 Task: In the  document email.epub Share this file with 'softage.5@softage.net' Make a copy of the file 'without changing the auto name' Delete the  copy of the file
Action: Mouse moved to (358, 294)
Screenshot: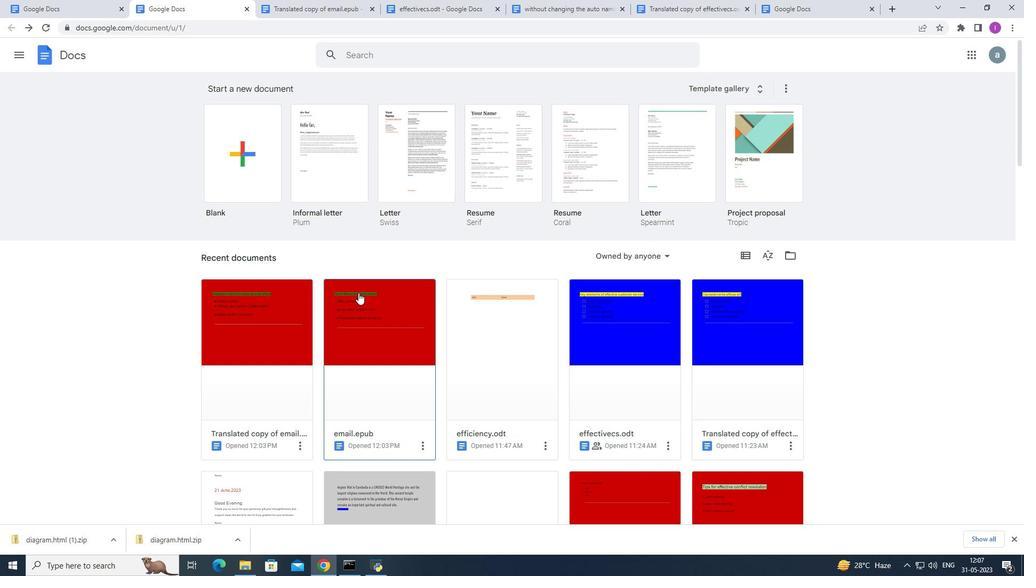 
Action: Mouse pressed left at (358, 294)
Screenshot: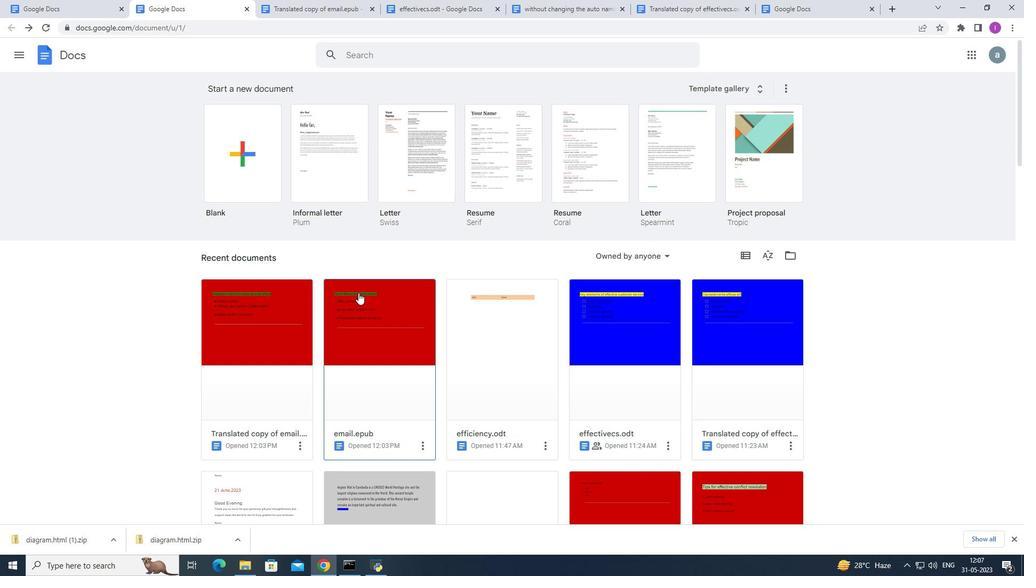 
Action: Mouse moved to (38, 63)
Screenshot: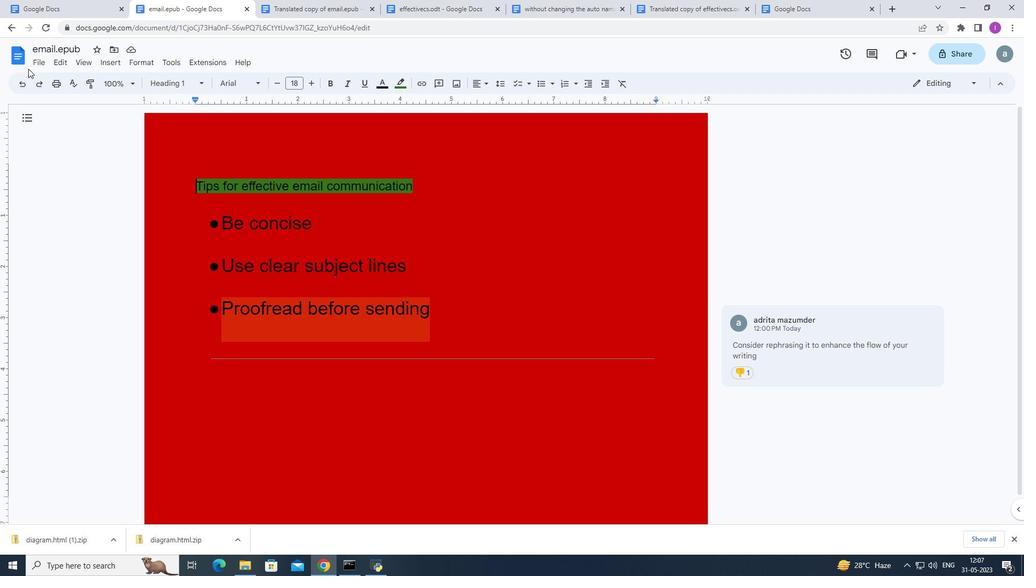 
Action: Mouse pressed left at (38, 63)
Screenshot: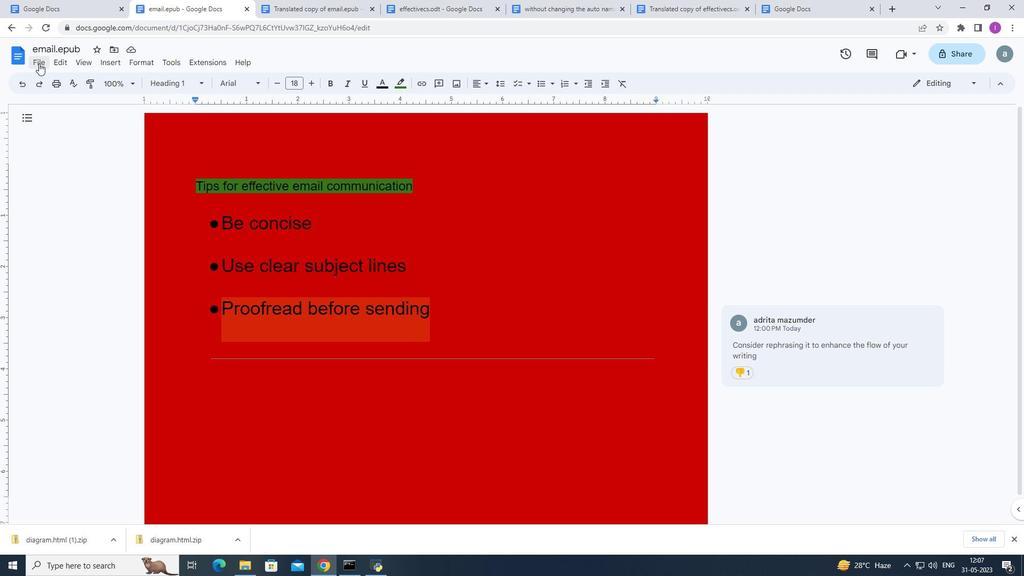 
Action: Mouse moved to (241, 157)
Screenshot: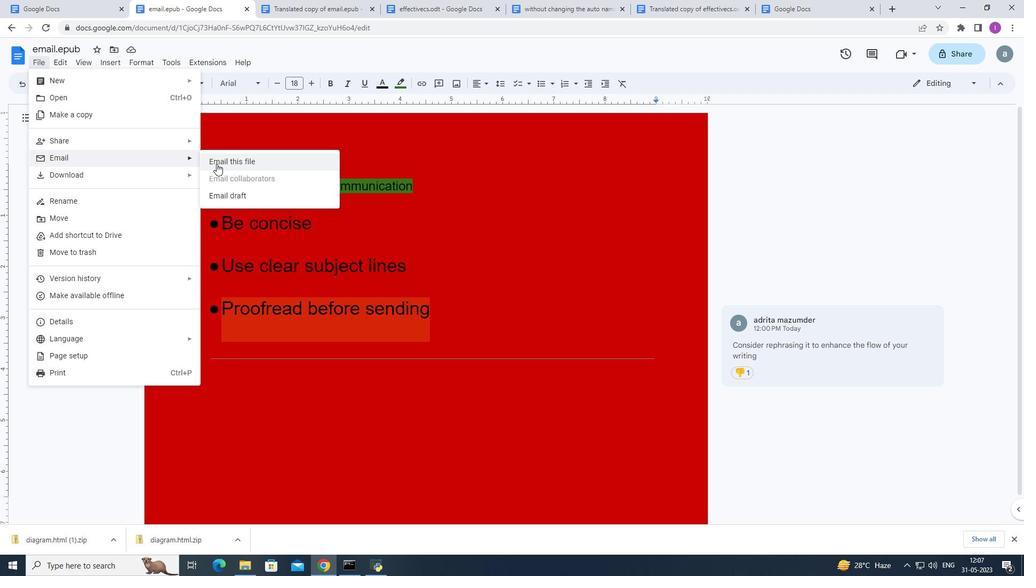 
Action: Mouse pressed left at (241, 157)
Screenshot: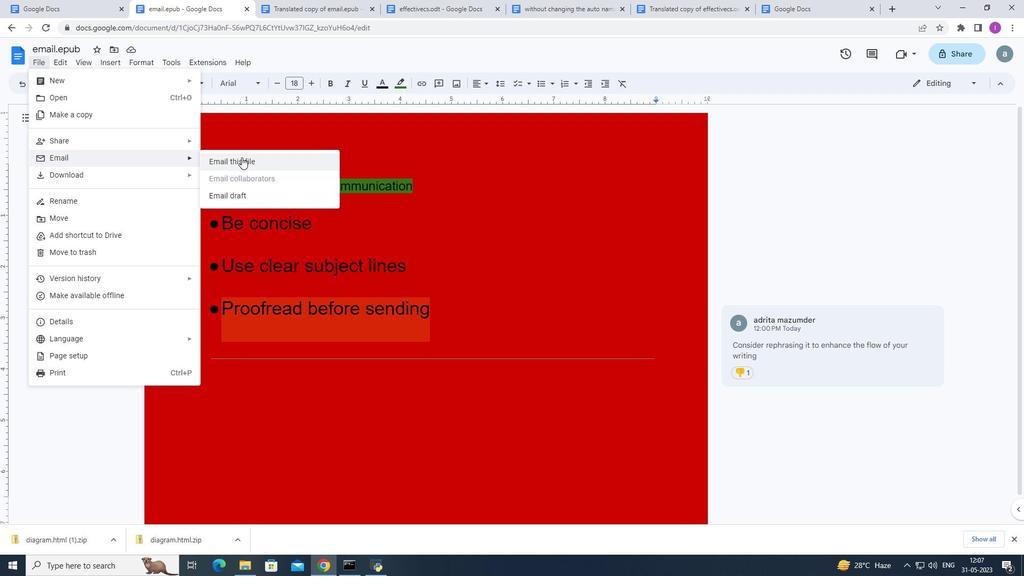
Action: Mouse moved to (648, 207)
Screenshot: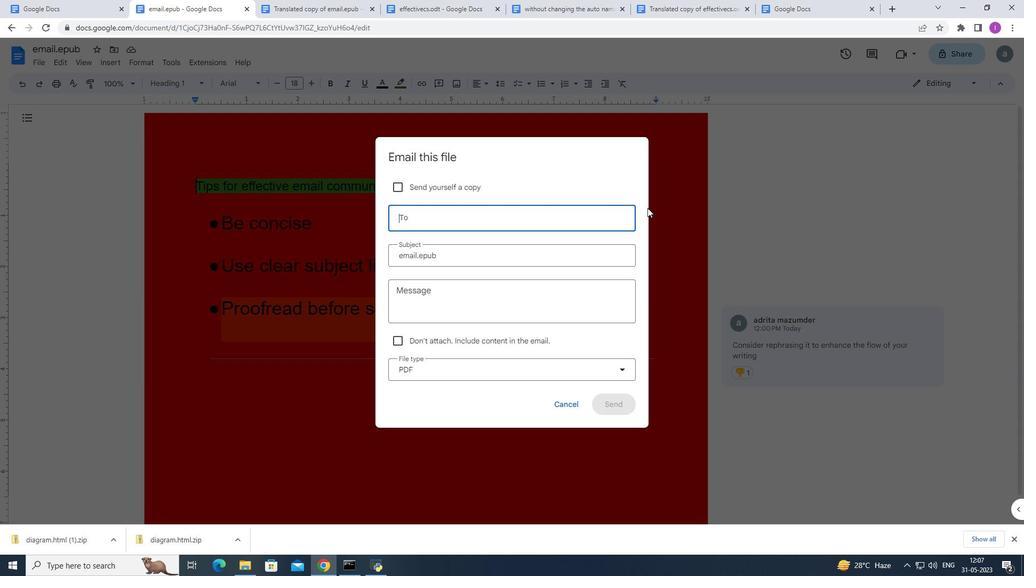 
Action: Key pressed so
Screenshot: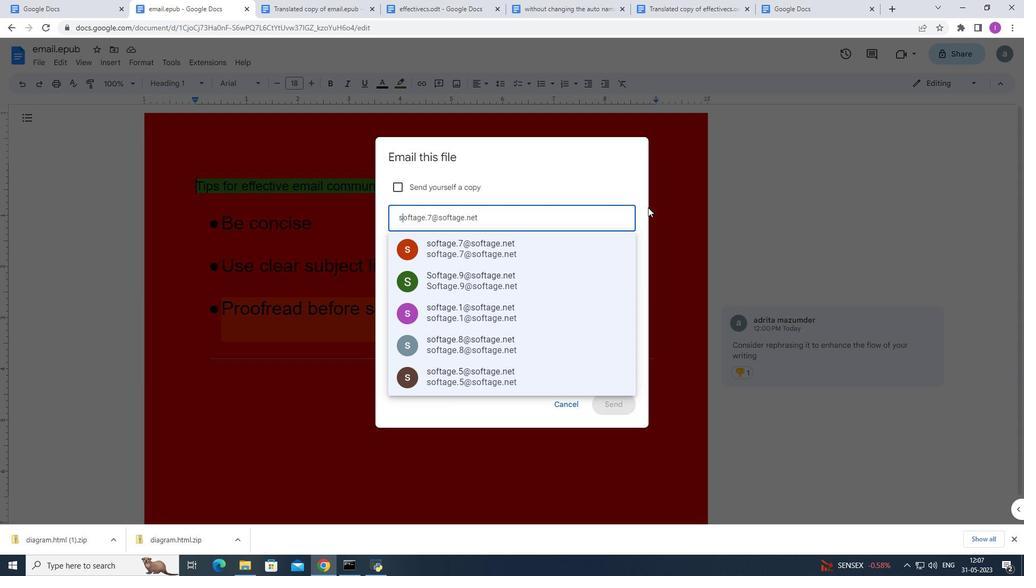 
Action: Mouse moved to (481, 382)
Screenshot: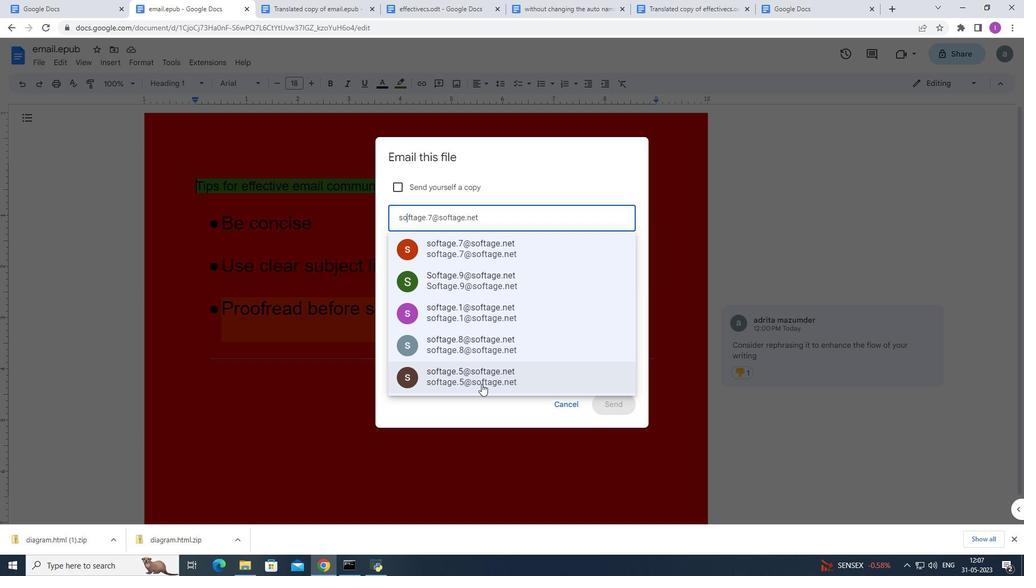 
Action: Mouse pressed left at (481, 382)
Screenshot: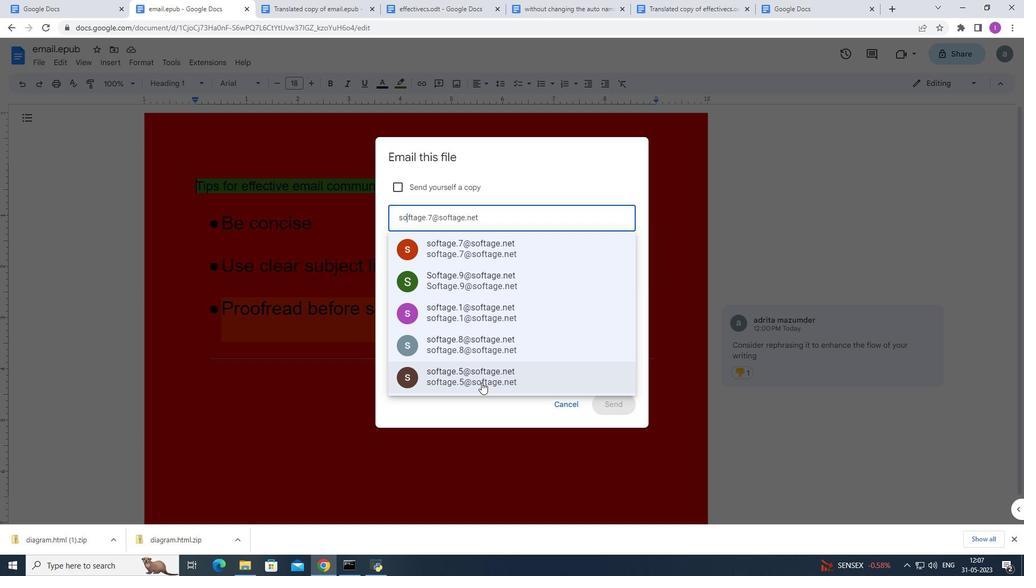 
Action: Mouse moved to (610, 400)
Screenshot: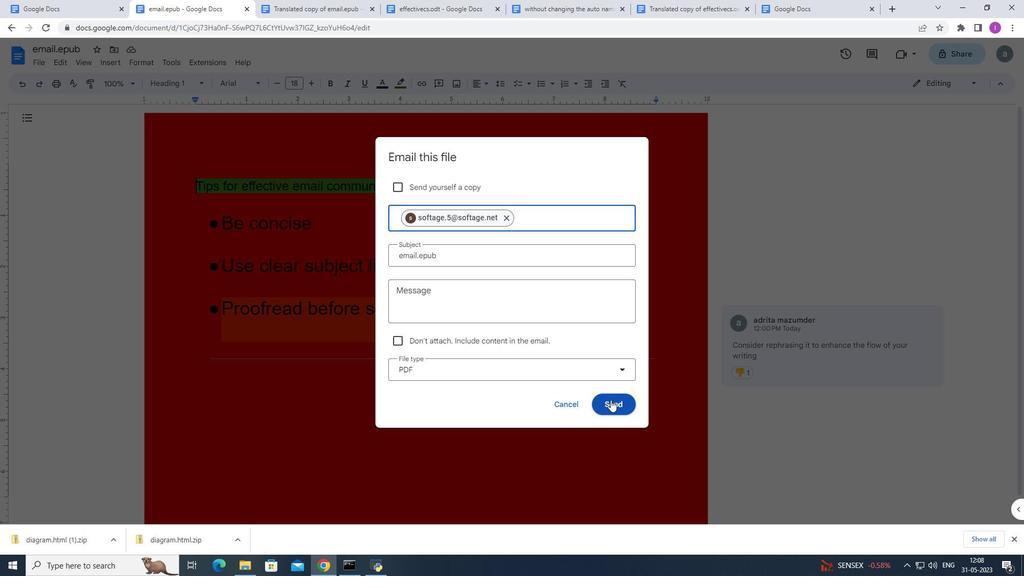 
Action: Mouse pressed left at (610, 400)
Screenshot: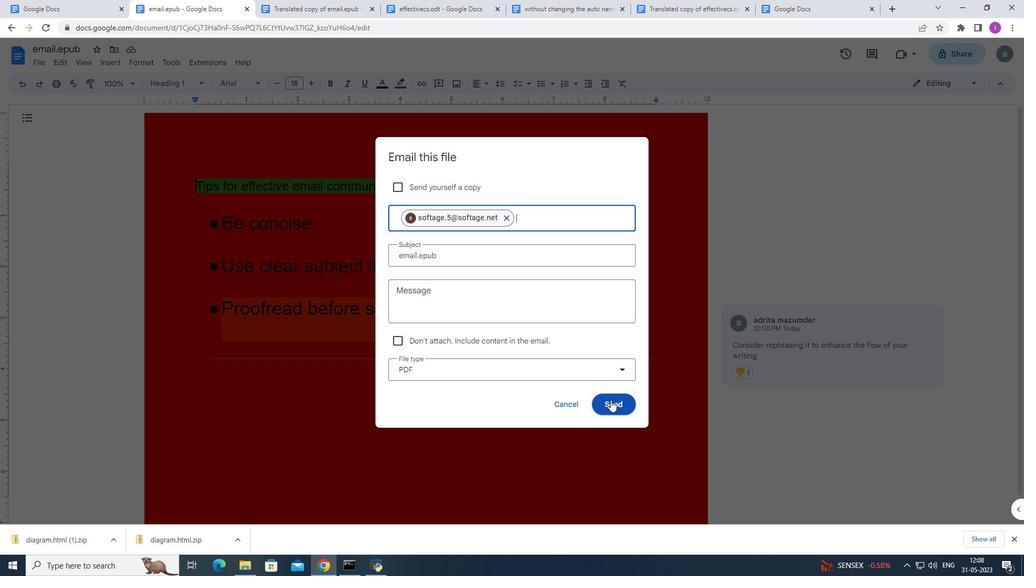 
Action: Mouse moved to (36, 62)
Screenshot: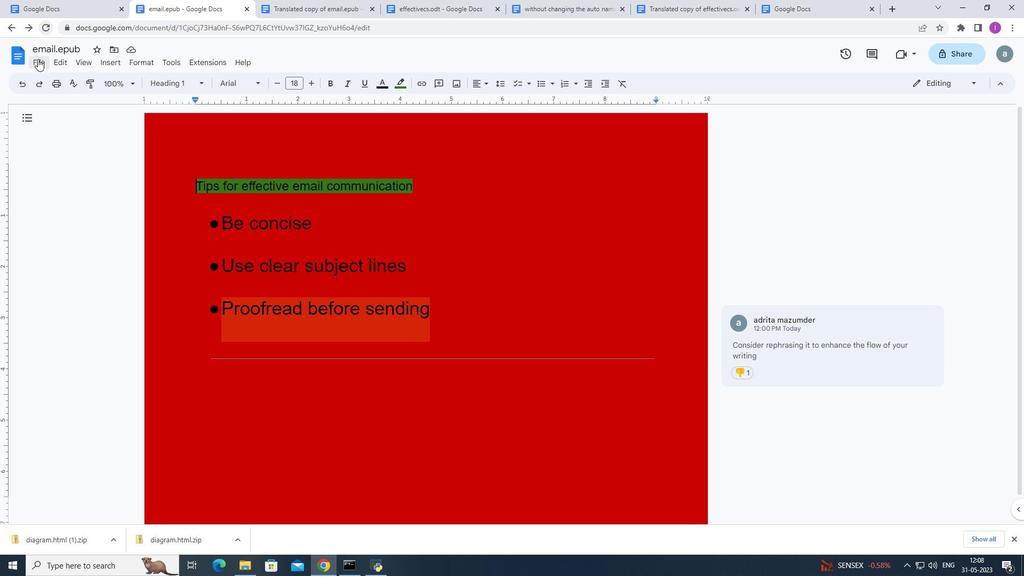 
Action: Mouse pressed left at (36, 62)
Screenshot: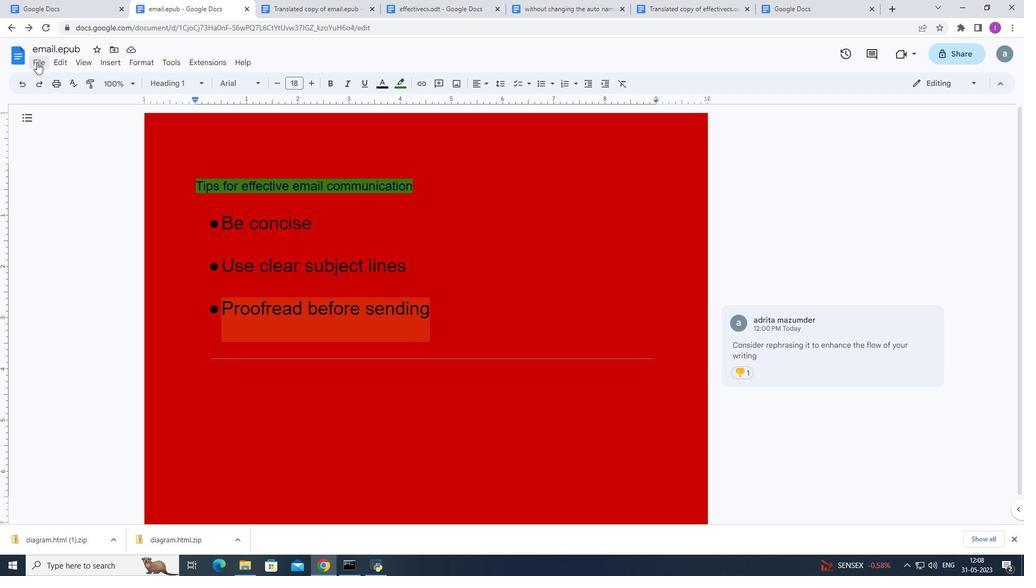 
Action: Mouse moved to (113, 114)
Screenshot: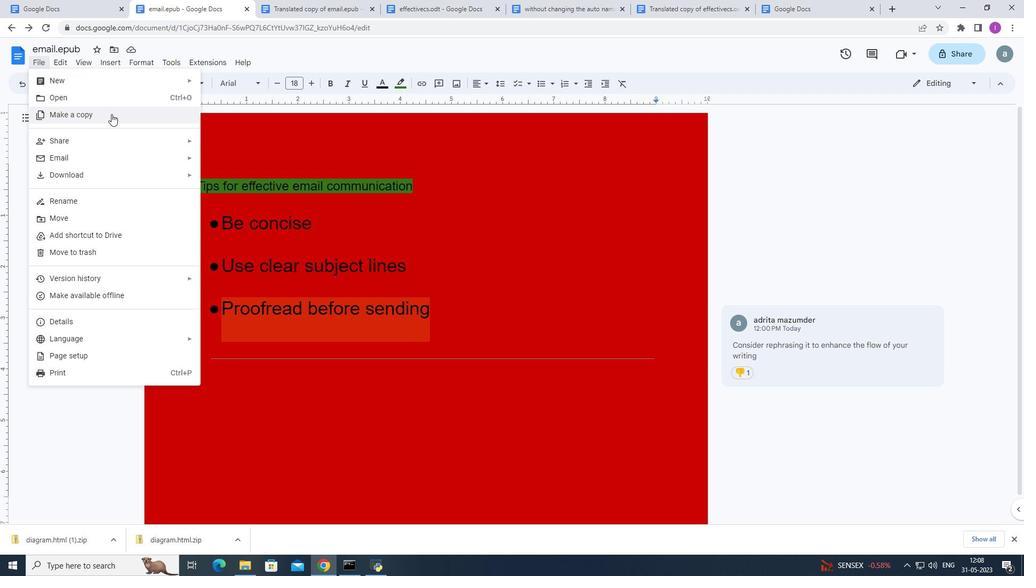 
Action: Mouse pressed left at (113, 114)
Screenshot: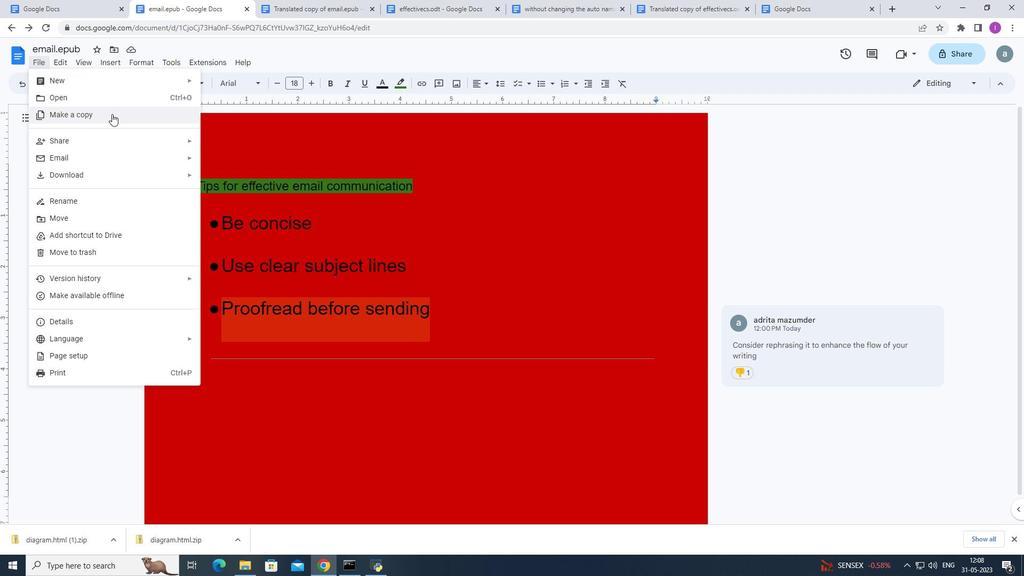 
Action: Mouse moved to (593, 274)
Screenshot: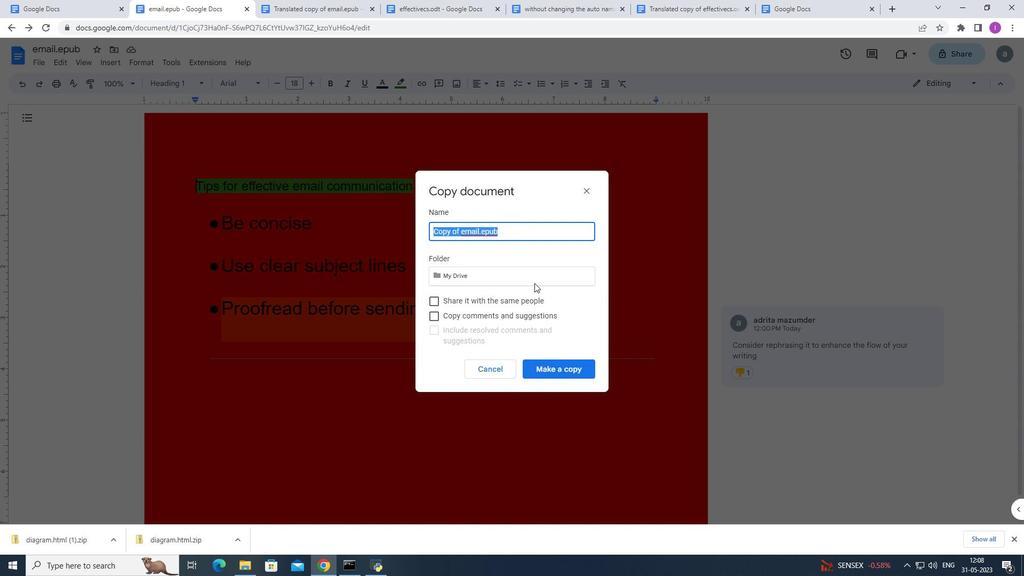 
Action: Key pressed without<Key.space>chg<Key.backspace>anging<Key.space>theauto<Key.space>
Screenshot: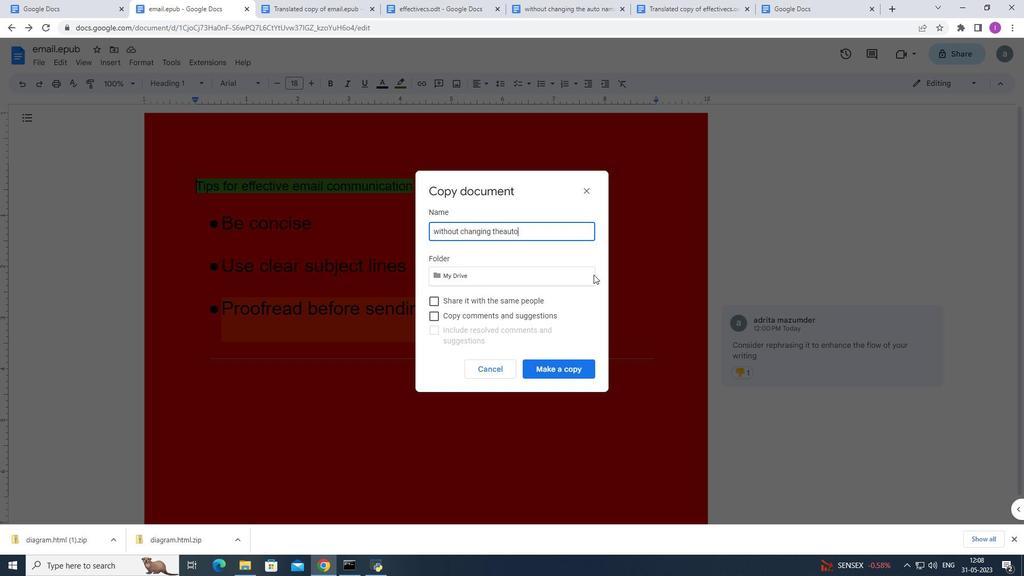 
Action: Mouse moved to (593, 274)
Screenshot: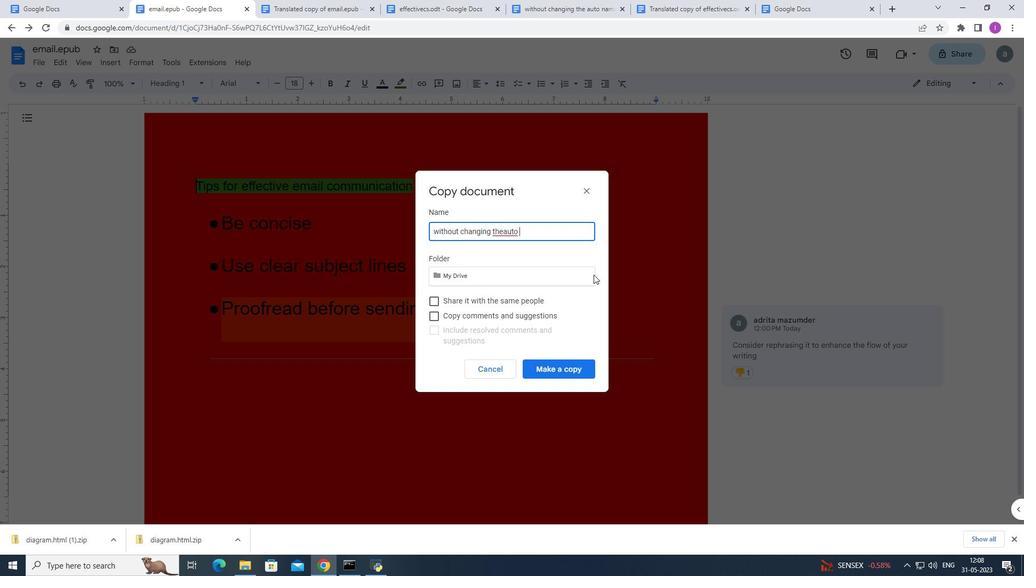 
Action: Mouse scrolled (593, 273) with delta (0, 0)
Screenshot: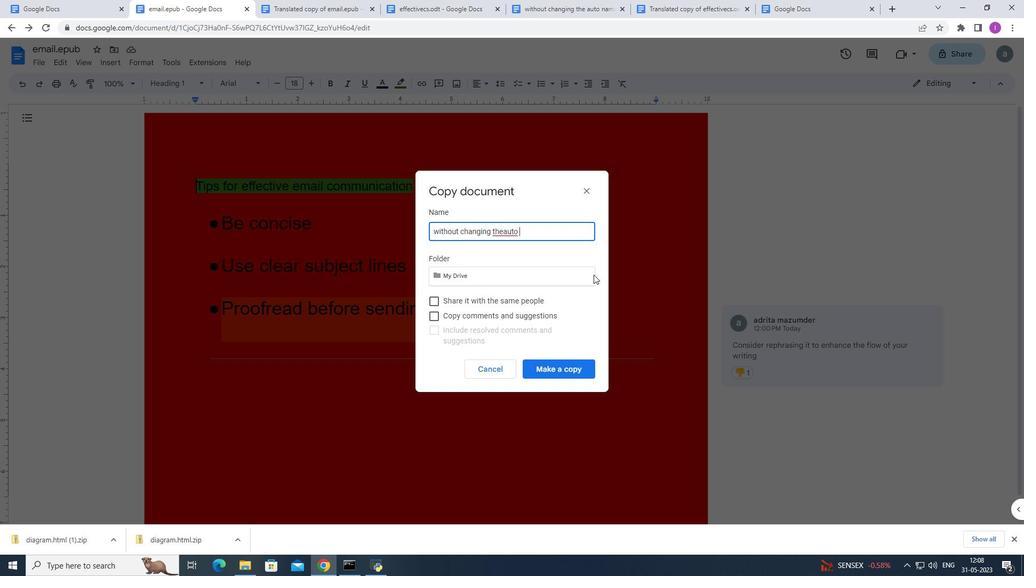 
Action: Mouse moved to (502, 232)
Screenshot: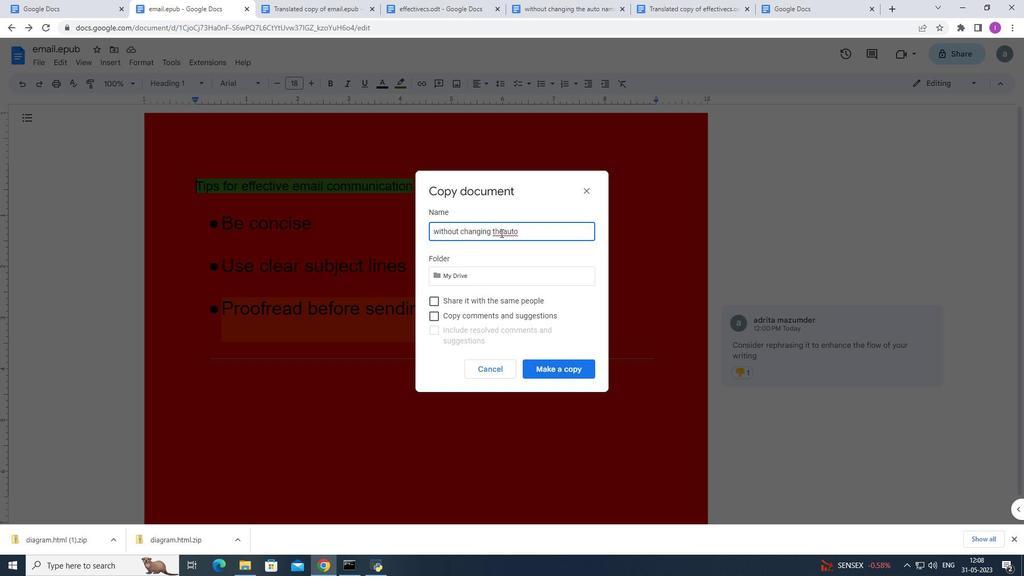 
Action: Mouse pressed left at (502, 232)
Screenshot: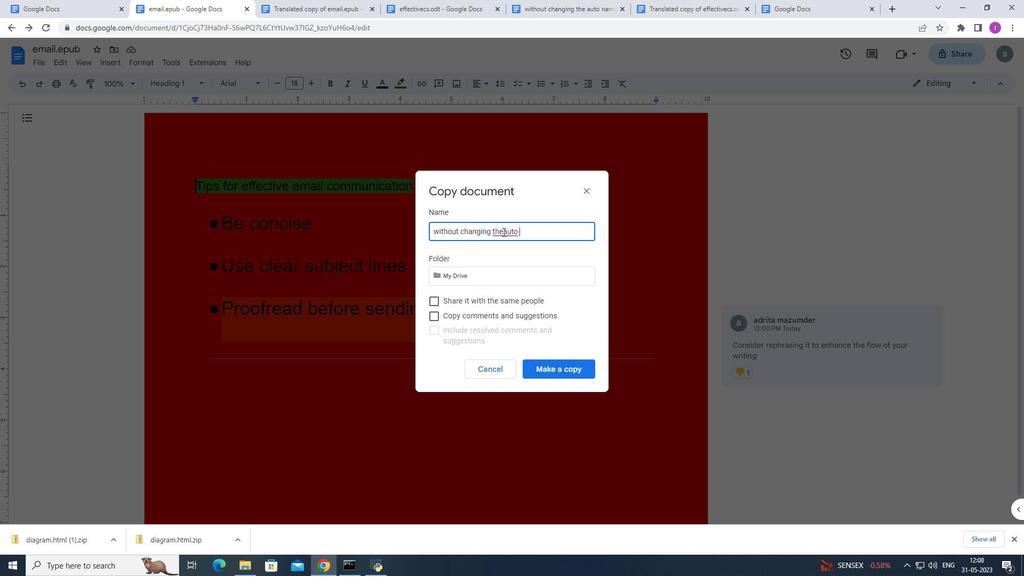 
Action: Key pressed <Key.space>
Screenshot: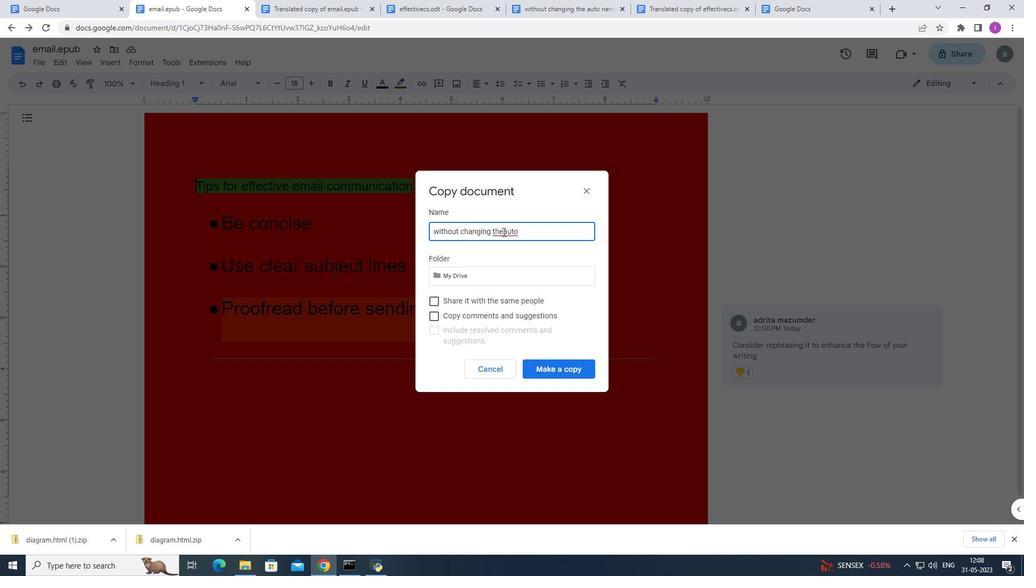 
Action: Mouse moved to (533, 233)
Screenshot: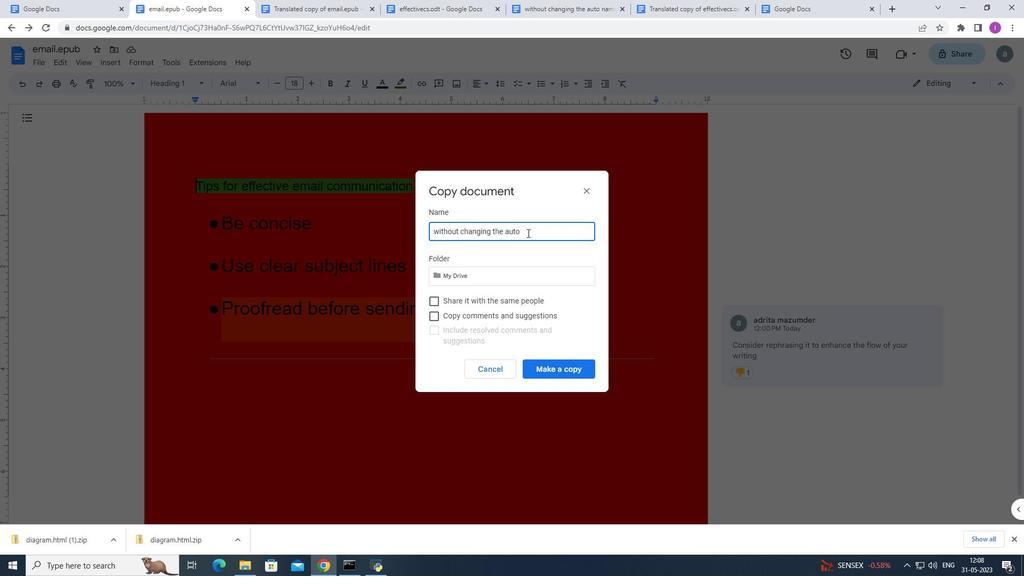 
Action: Mouse pressed left at (533, 233)
Screenshot: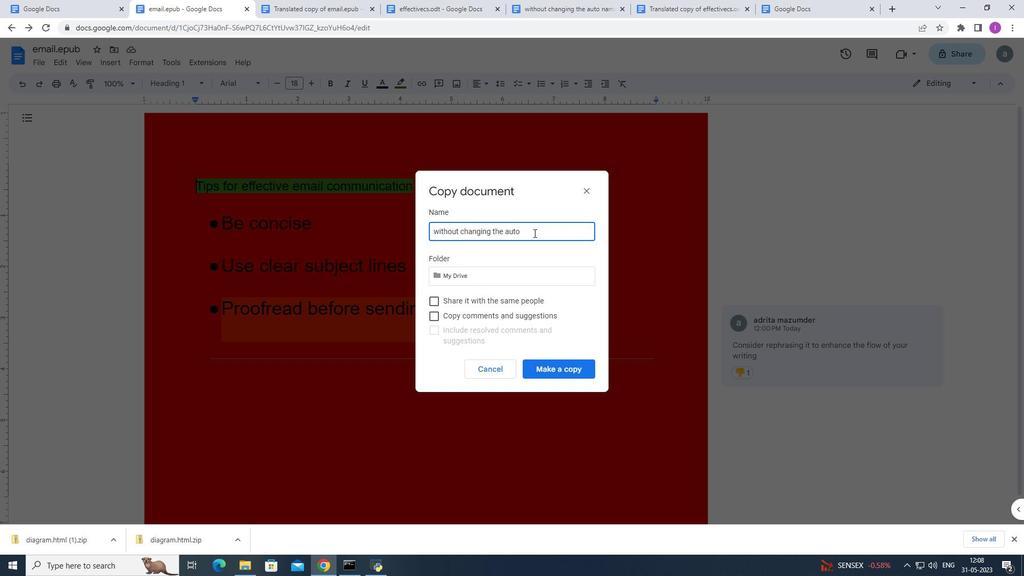 
Action: Key pressed name
Screenshot: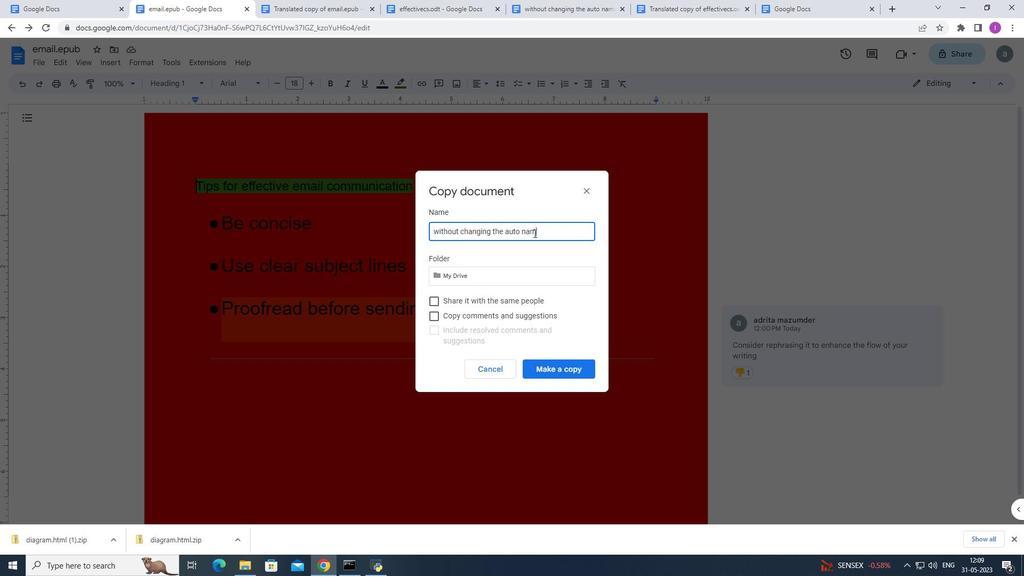 
Action: Mouse moved to (547, 363)
Screenshot: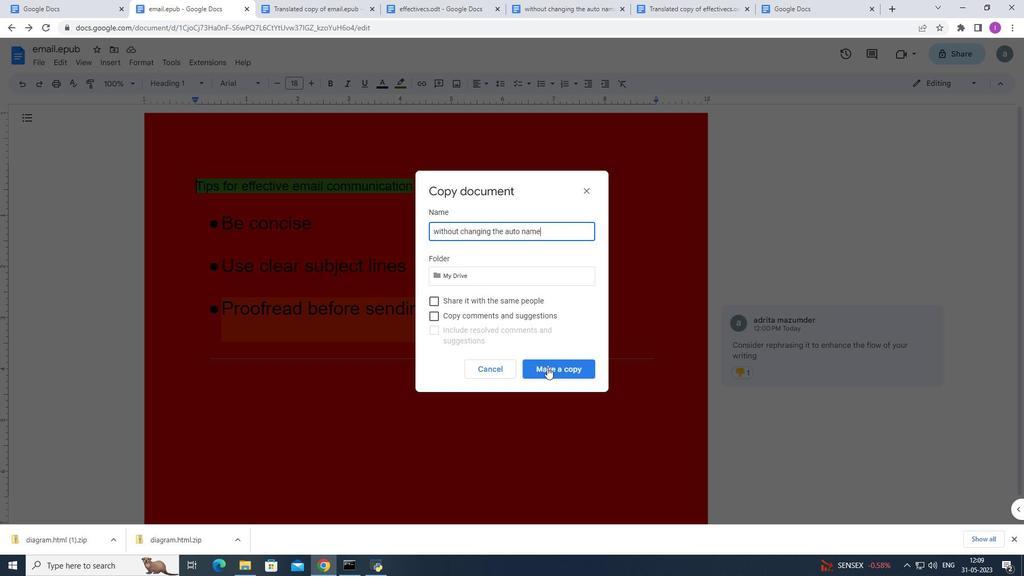 
Action: Mouse pressed left at (547, 363)
Screenshot: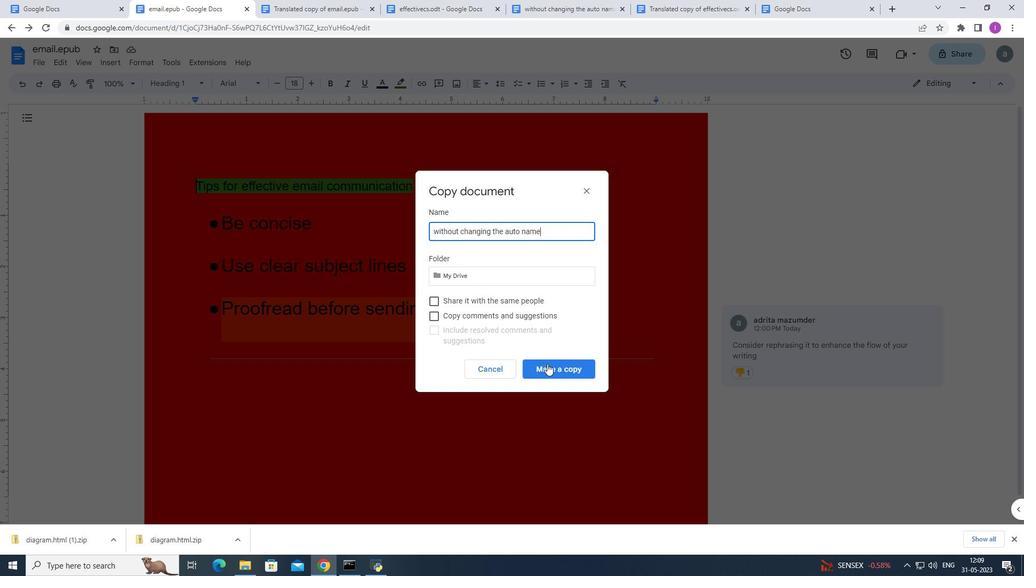 
Action: Mouse moved to (174, 9)
Screenshot: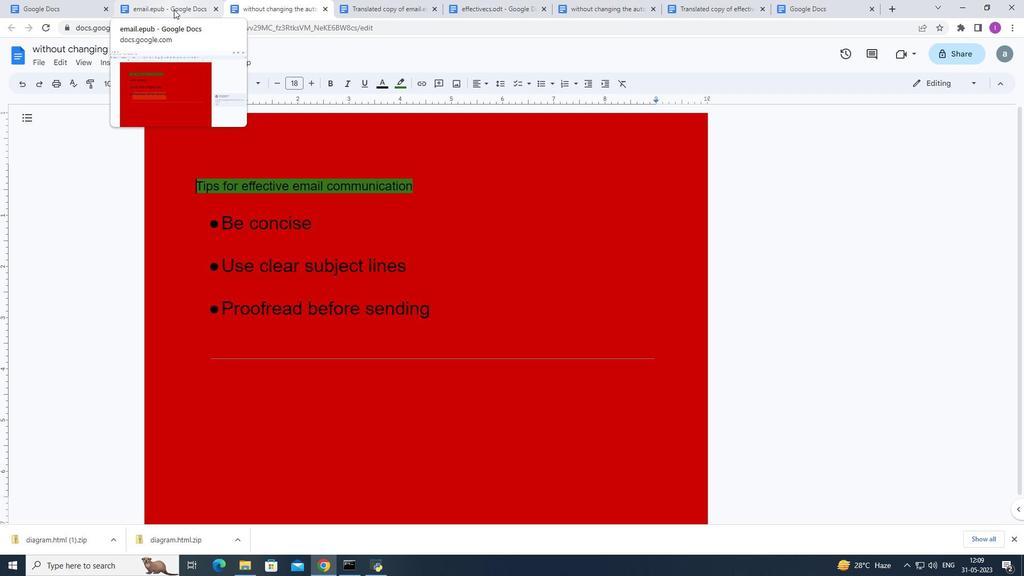 
Action: Mouse pressed left at (174, 9)
Screenshot: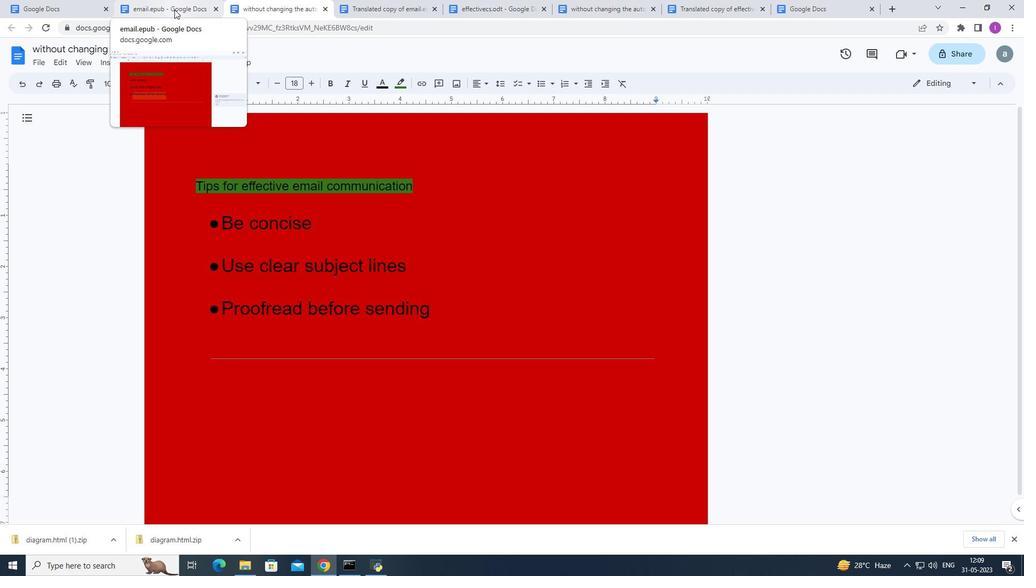 
Action: Mouse moved to (13, 32)
Screenshot: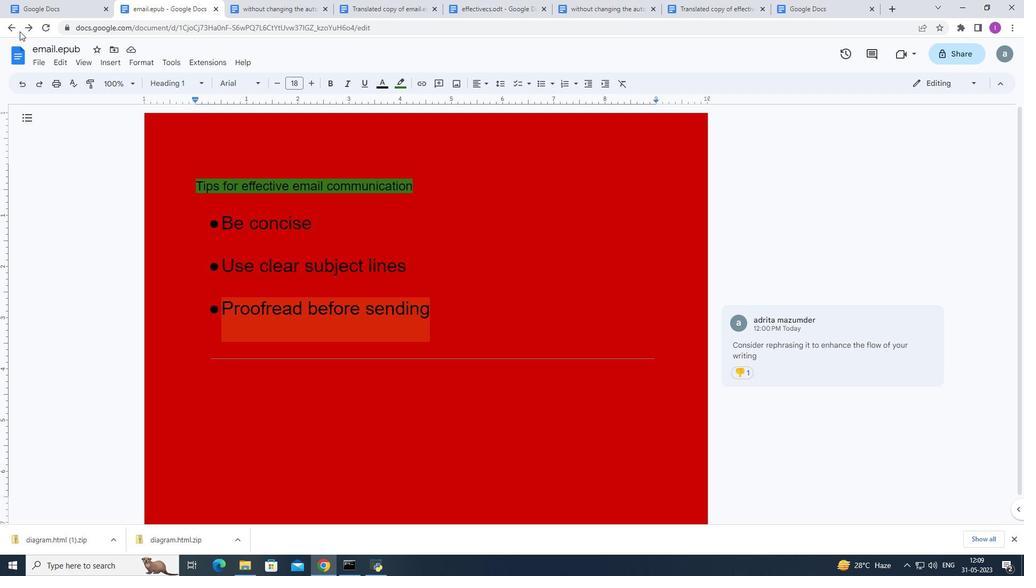 
Action: Mouse pressed left at (13, 32)
Screenshot: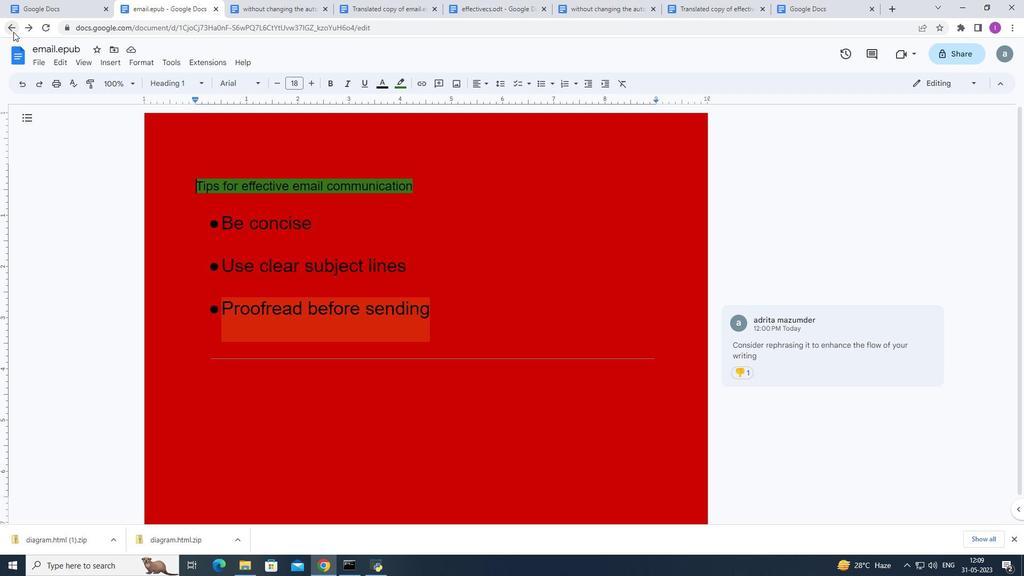 
Action: Mouse moved to (253, 375)
Screenshot: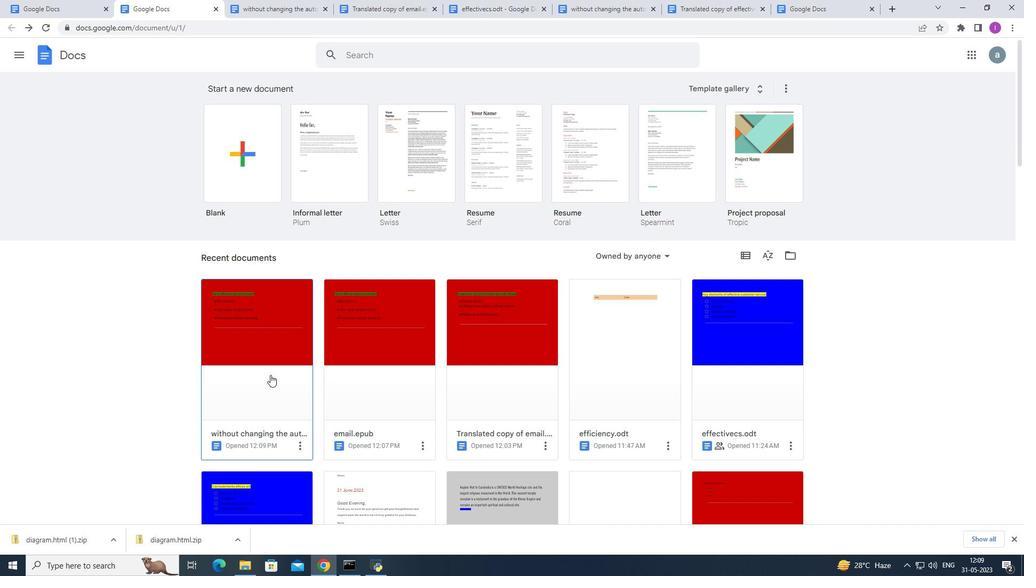 
Action: Mouse pressed left at (253, 375)
Screenshot: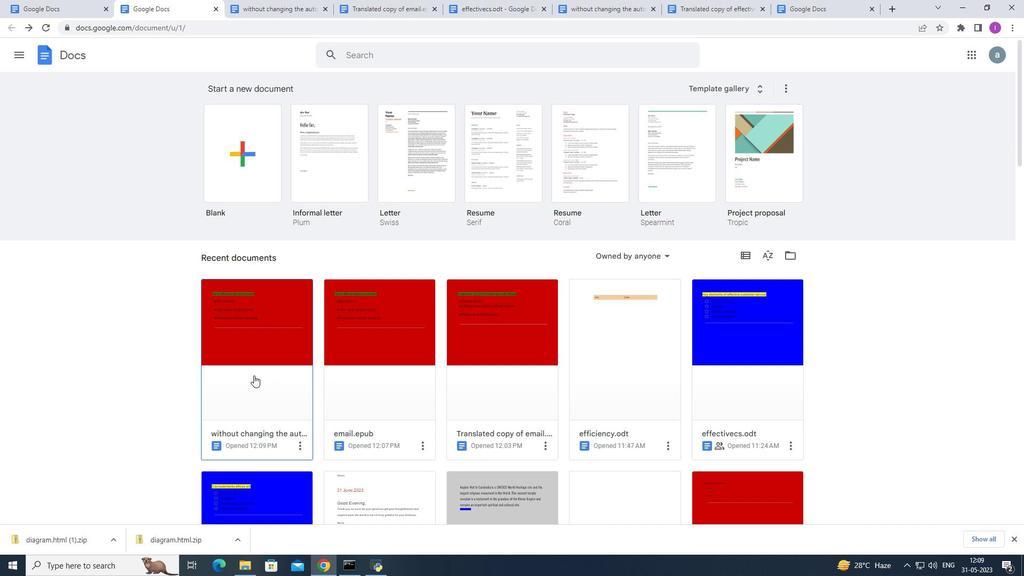 
Action: Mouse moved to (10, 30)
Screenshot: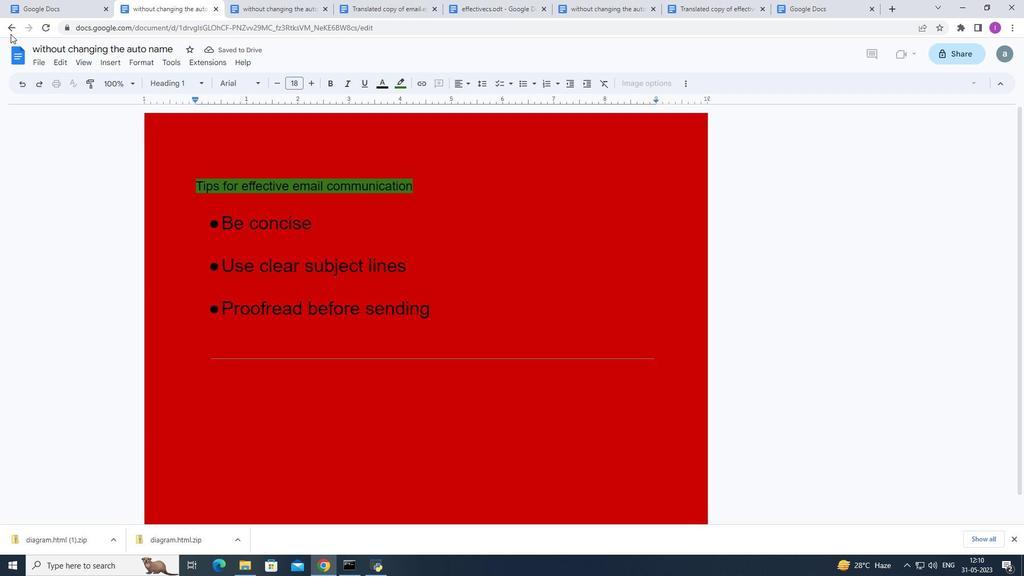 
Action: Mouse pressed left at (10, 30)
Screenshot: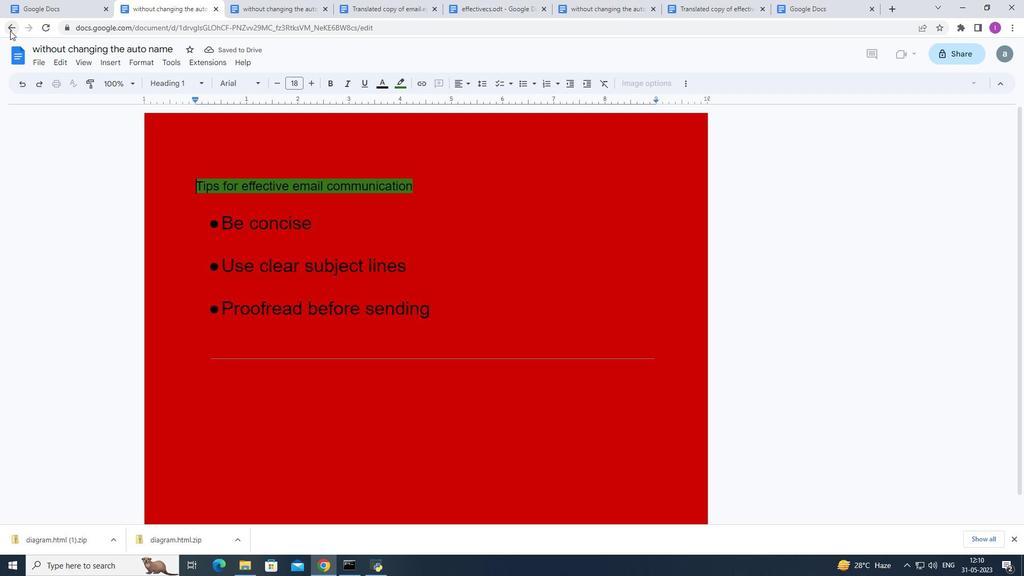 
Action: Mouse moved to (301, 447)
Screenshot: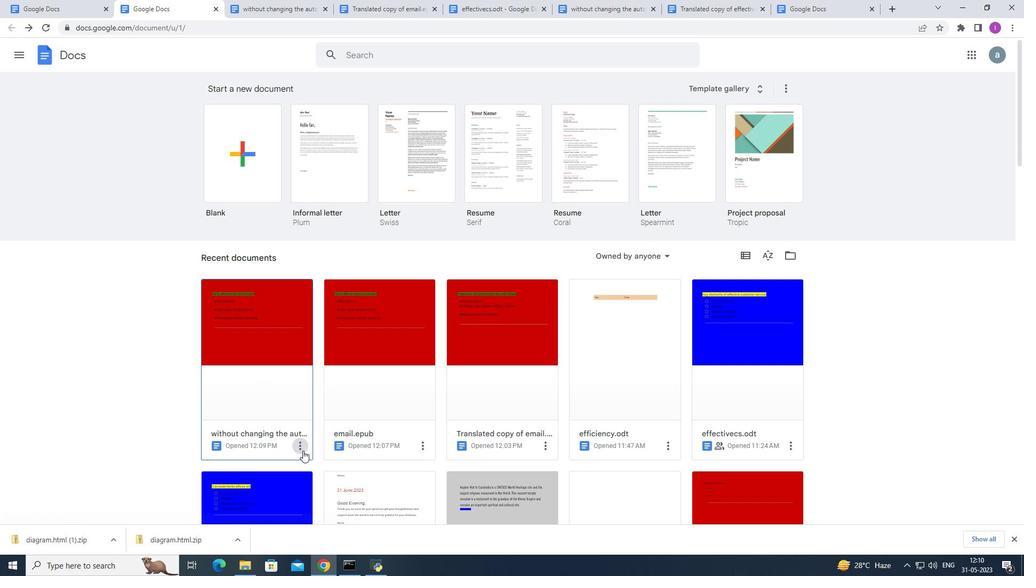 
Action: Mouse pressed left at (301, 447)
Screenshot: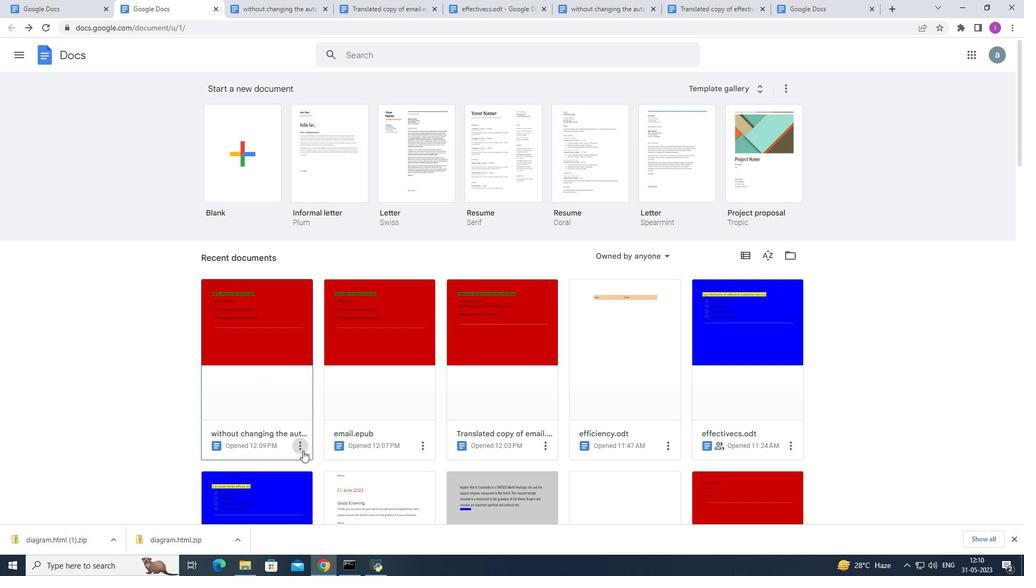 
Action: Mouse moved to (303, 381)
Screenshot: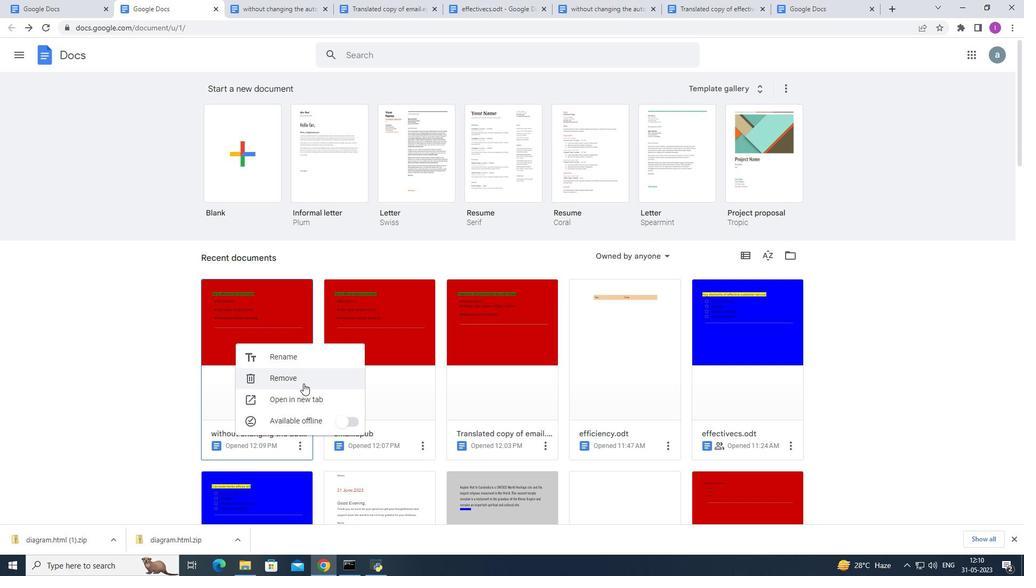
Action: Mouse pressed left at (303, 381)
Screenshot: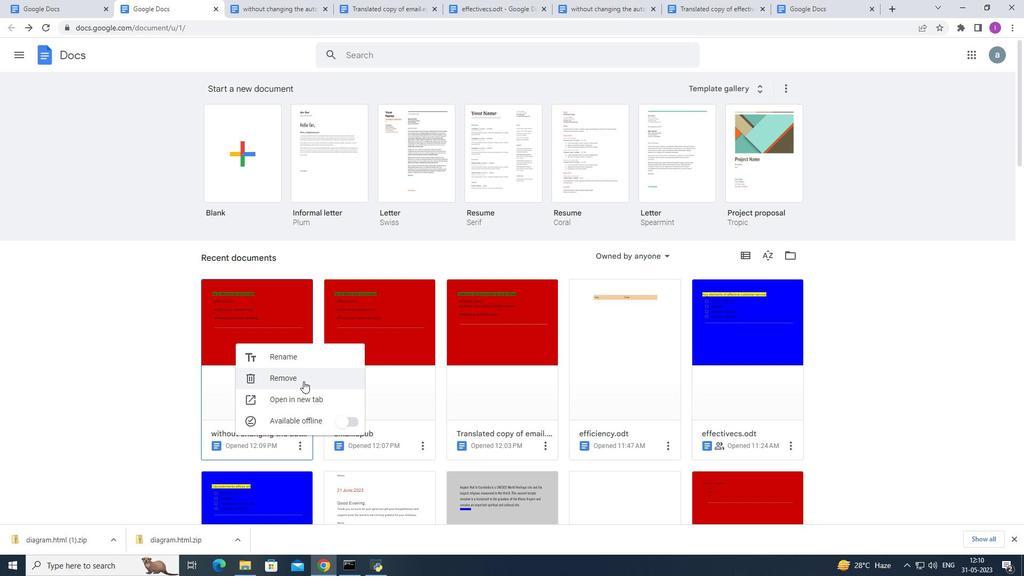 
Action: Mouse moved to (666, 316)
Screenshot: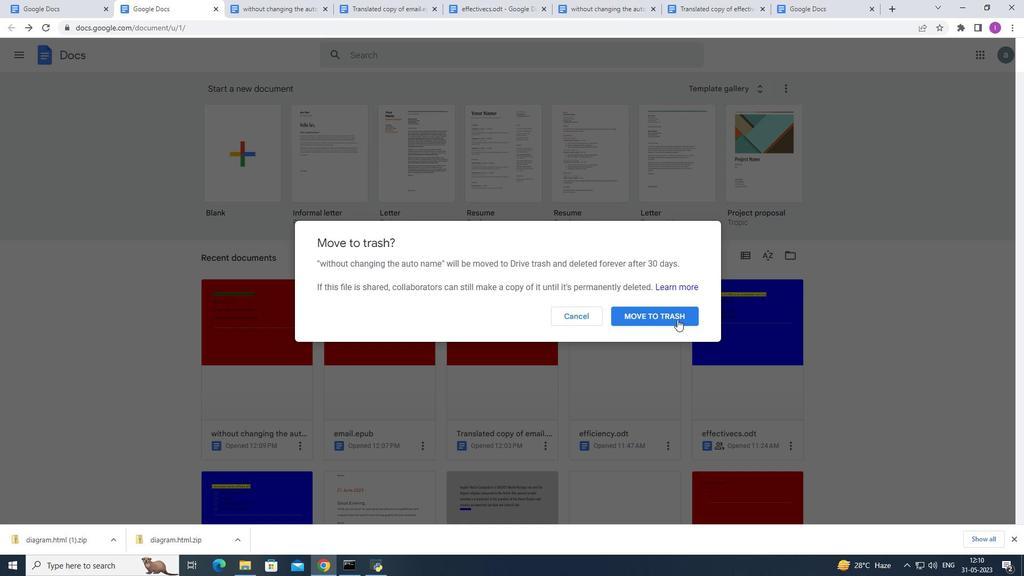 
Action: Mouse pressed left at (666, 316)
Screenshot: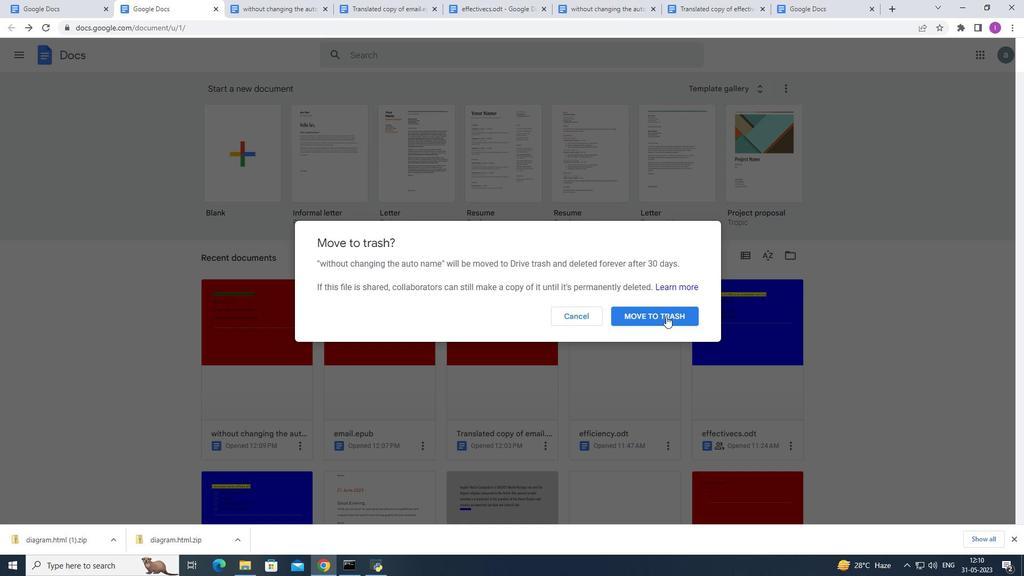 
Action: Mouse moved to (285, 314)
Screenshot: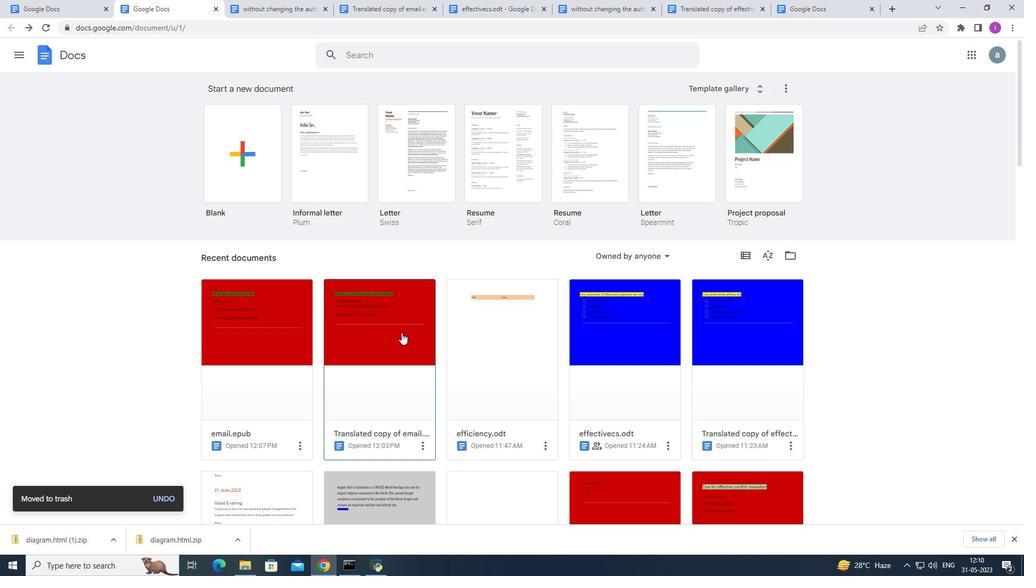 
